 Task: Filter emails by the 'Red category' in the current mailbox.
Action: Mouse moved to (223, 6)
Screenshot: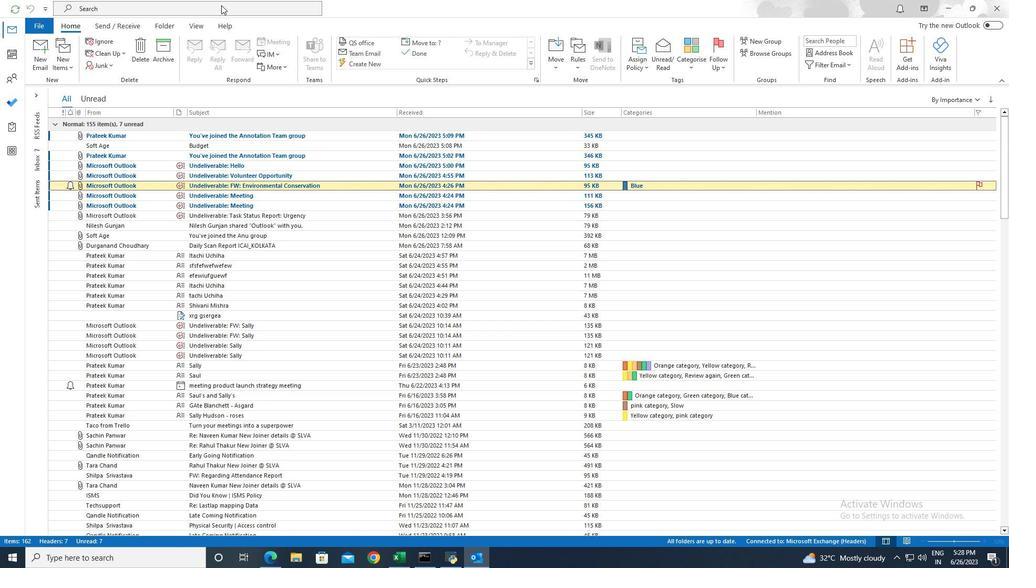 
Action: Mouse pressed left at (223, 6)
Screenshot: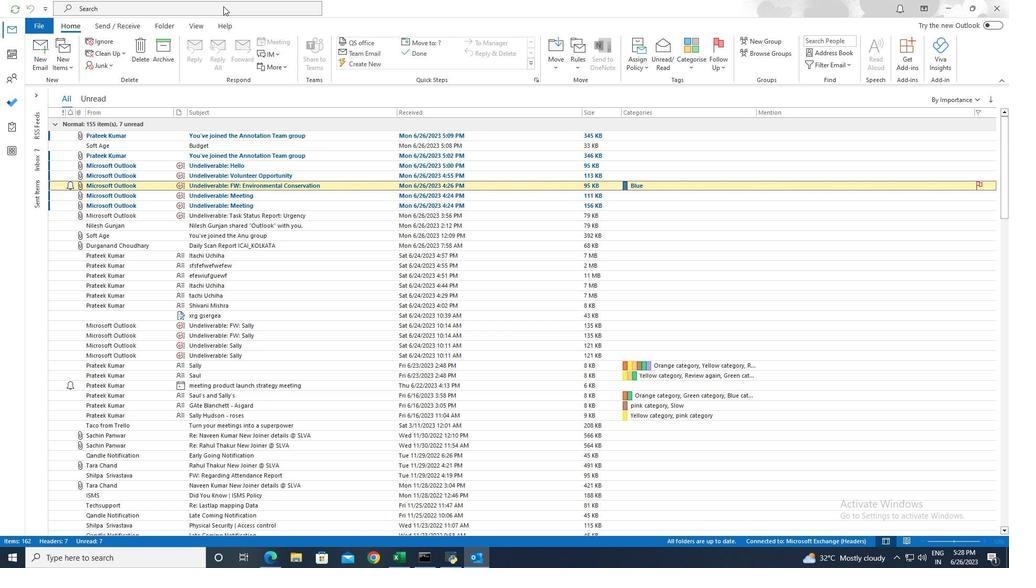
Action: Mouse moved to (362, 10)
Screenshot: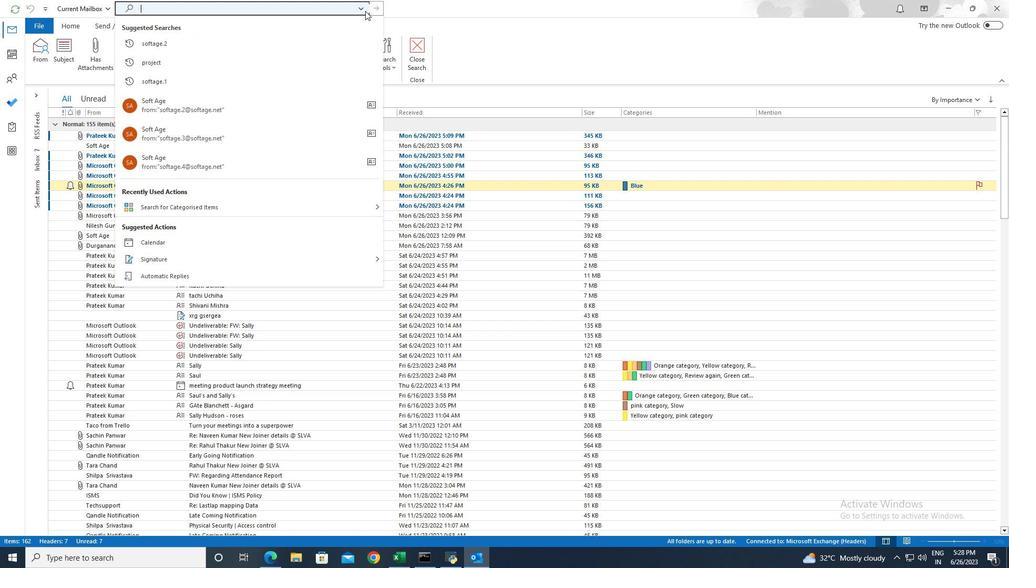 
Action: Mouse pressed left at (362, 10)
Screenshot: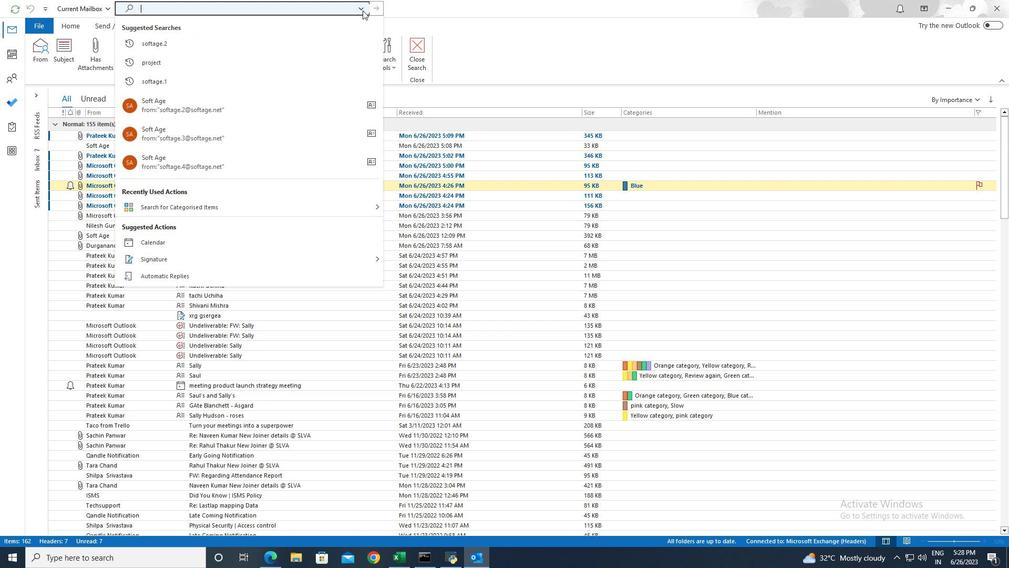 
Action: Mouse moved to (370, 71)
Screenshot: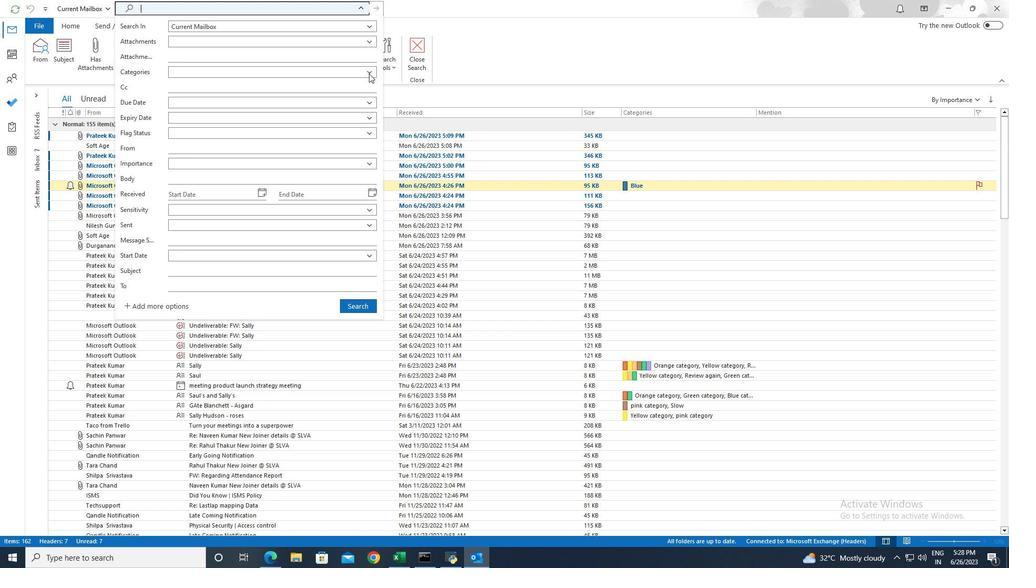 
Action: Mouse pressed left at (370, 71)
Screenshot: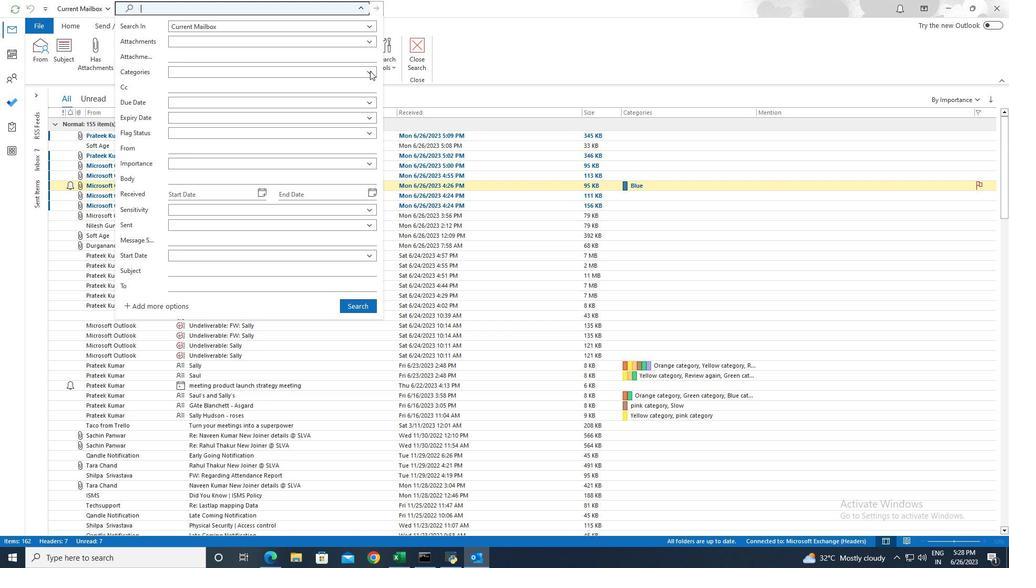 
Action: Mouse moved to (269, 135)
Screenshot: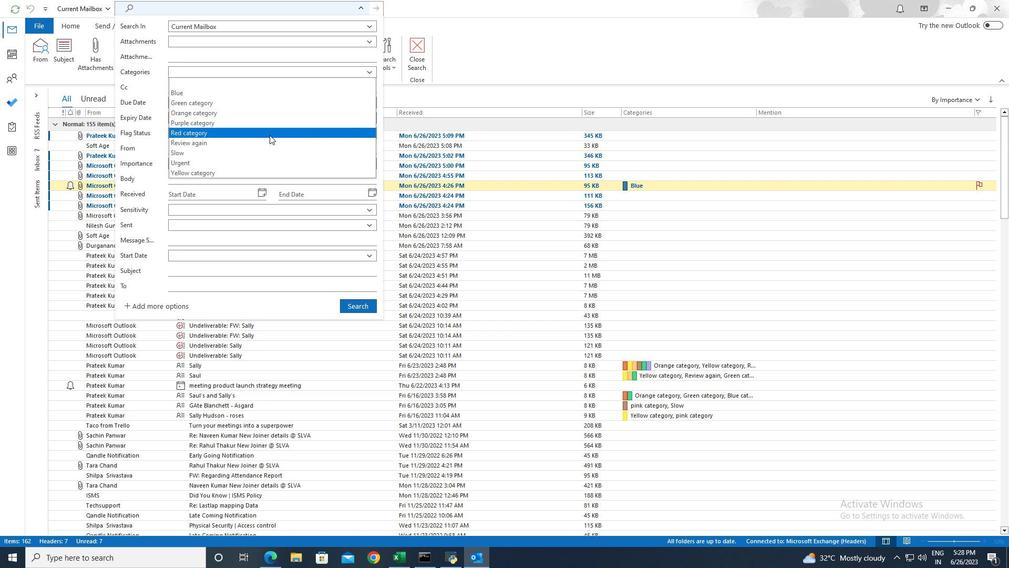 
Action: Mouse pressed left at (269, 135)
Screenshot: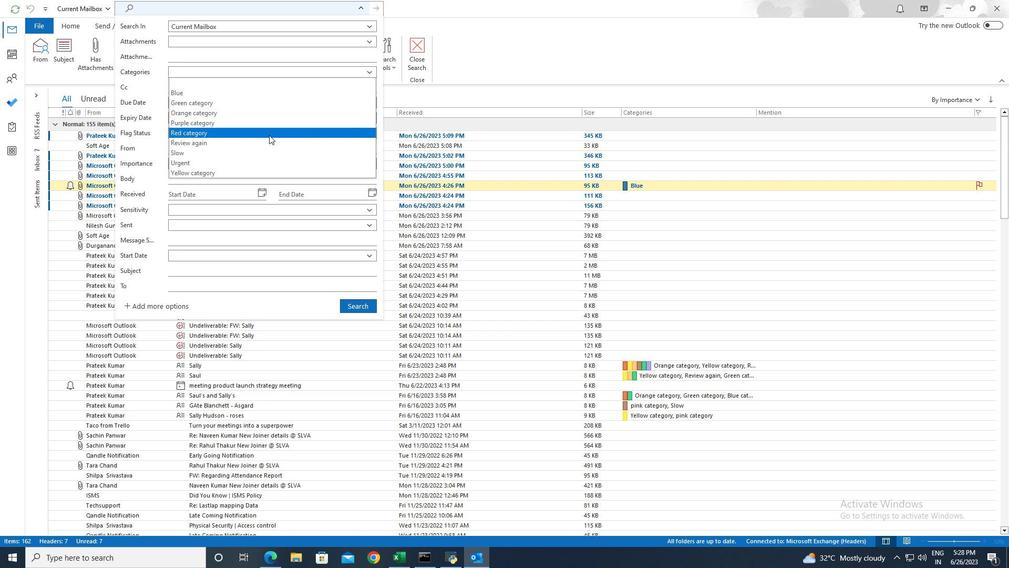 
Action: Mouse moved to (366, 304)
Screenshot: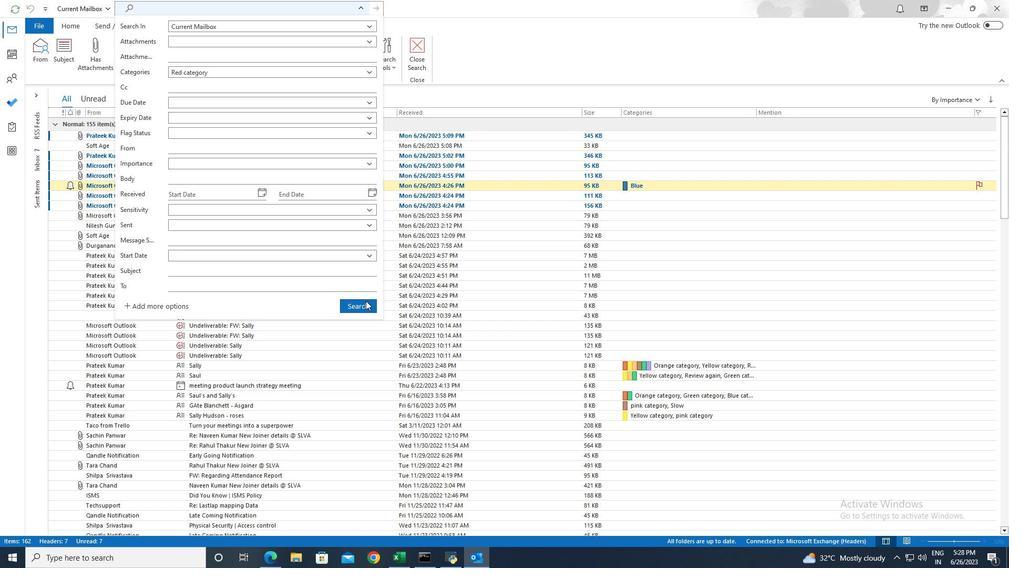 
Action: Mouse pressed left at (366, 304)
Screenshot: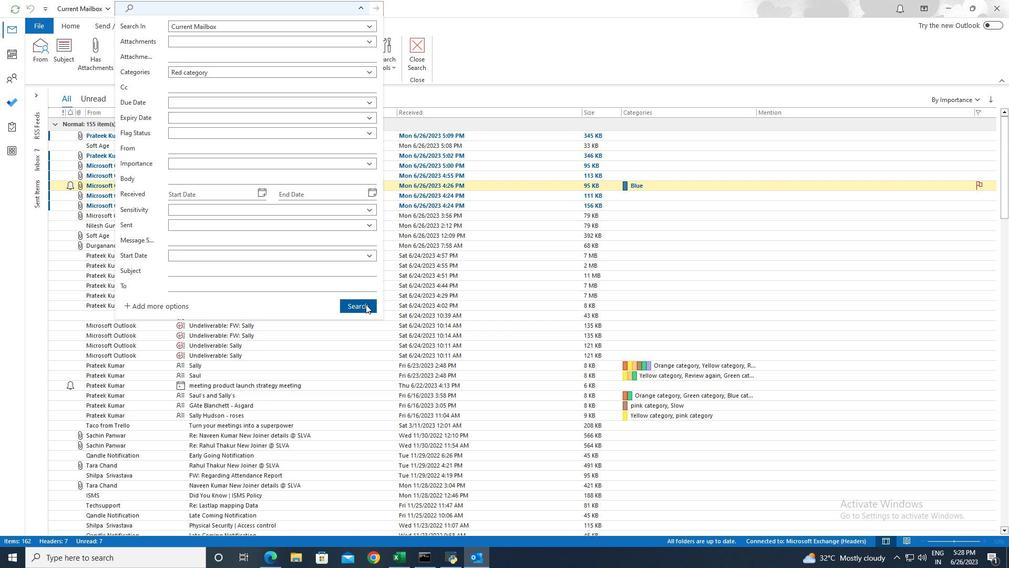 
Action: Mouse moved to (365, 301)
Screenshot: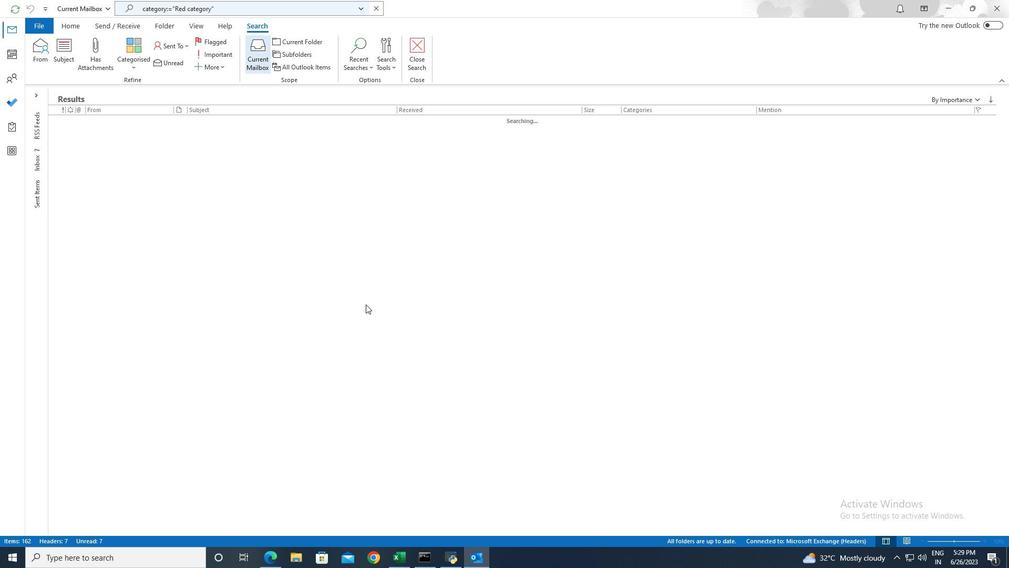 
